 Task: Find flights from New Delhi to Paris with specific connecting airports on Google Flights.
Action: Mouse moved to (580, 118)
Screenshot: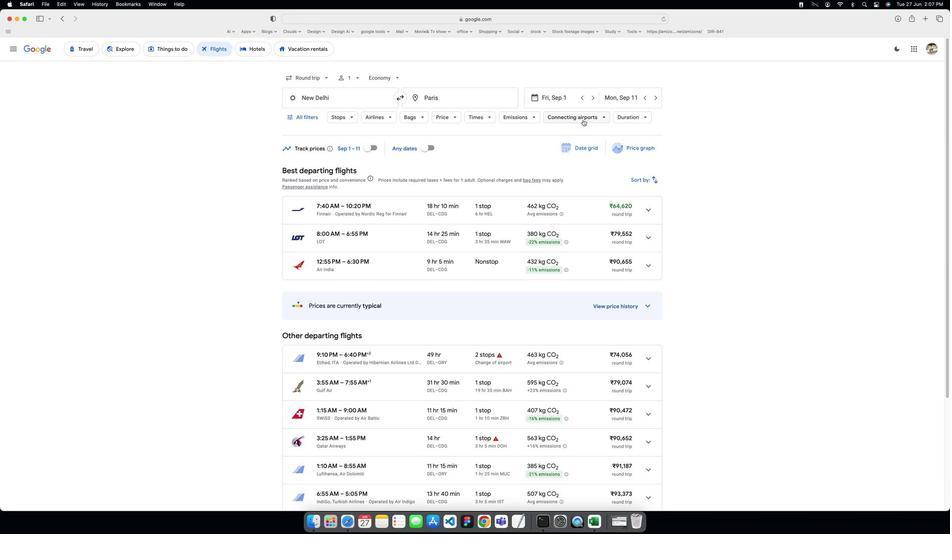 
Action: Mouse pressed left at (580, 118)
Screenshot: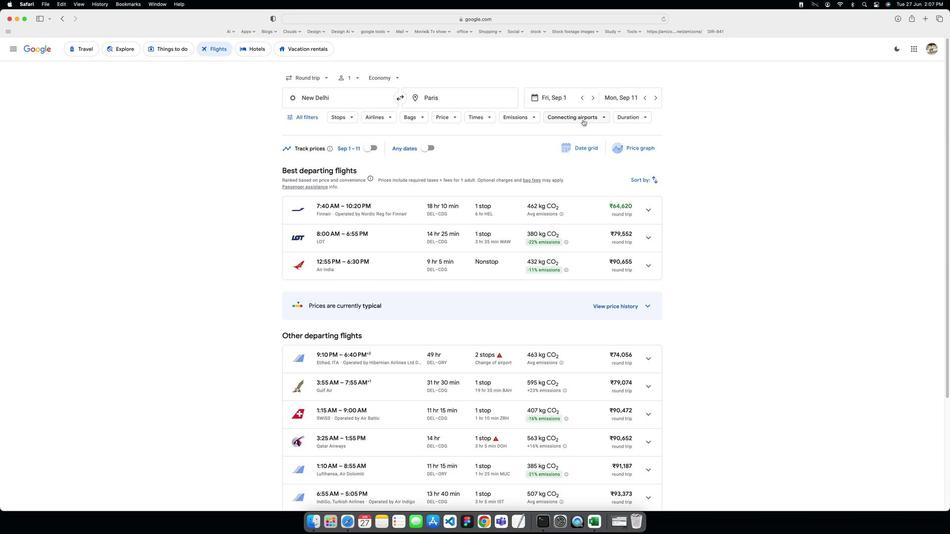 
Action: Mouse moved to (598, 234)
Screenshot: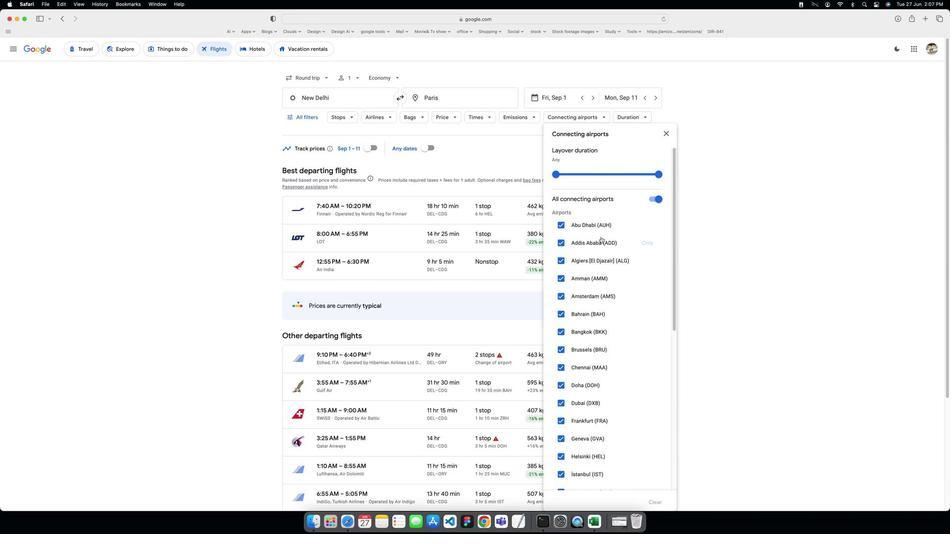 
Action: Mouse scrolled (598, 234) with delta (19, 0)
Screenshot: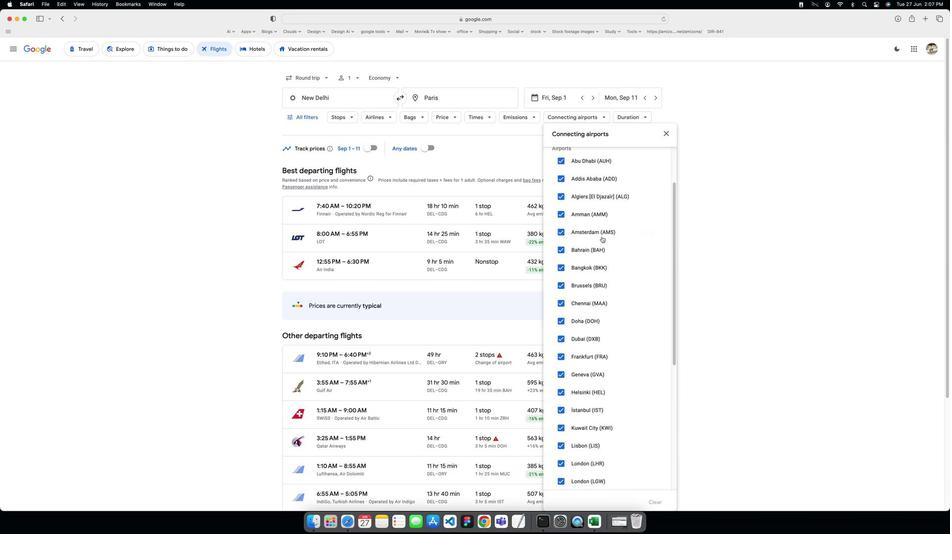 
Action: Mouse scrolled (598, 234) with delta (19, 0)
Screenshot: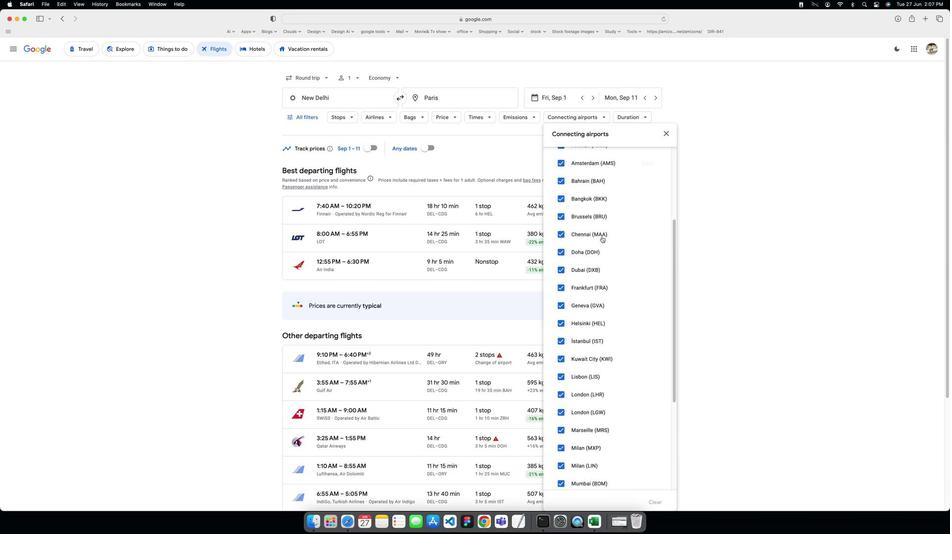 
Action: Mouse moved to (598, 234)
Screenshot: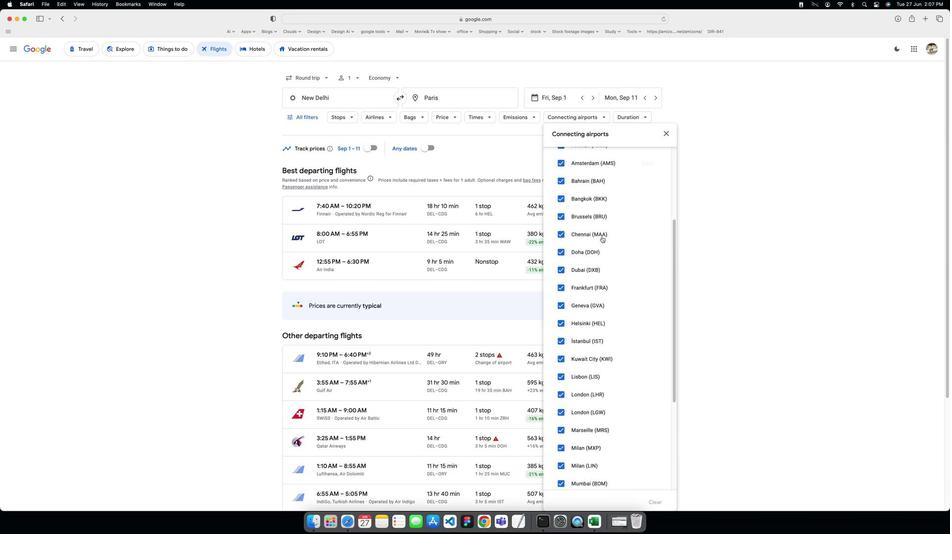 
Action: Mouse scrolled (598, 234) with delta (19, 0)
Screenshot: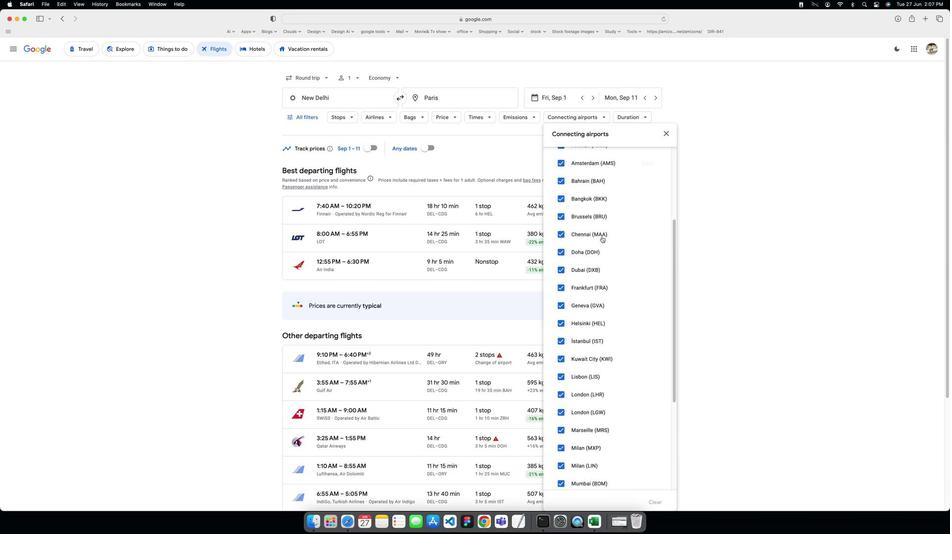 
Action: Mouse moved to (598, 234)
Screenshot: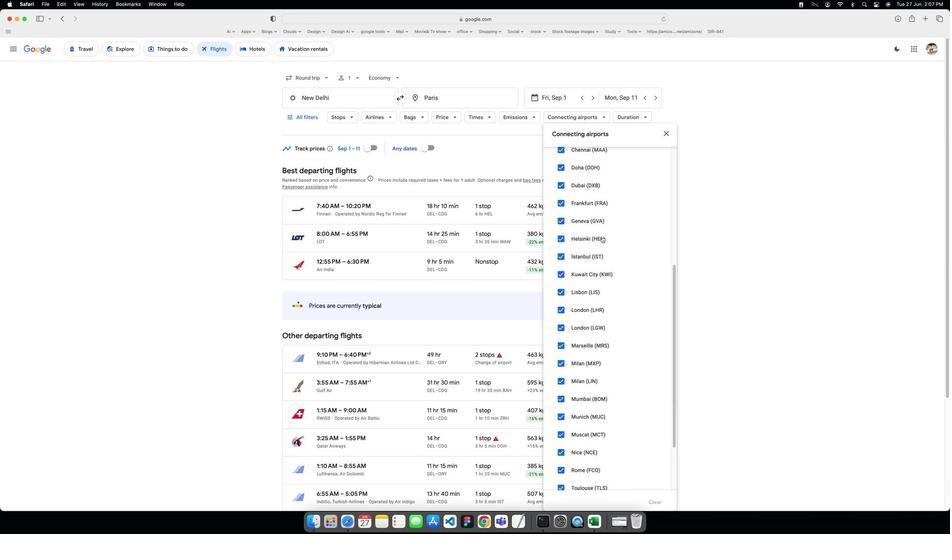 
Action: Mouse scrolled (598, 234) with delta (19, 0)
Screenshot: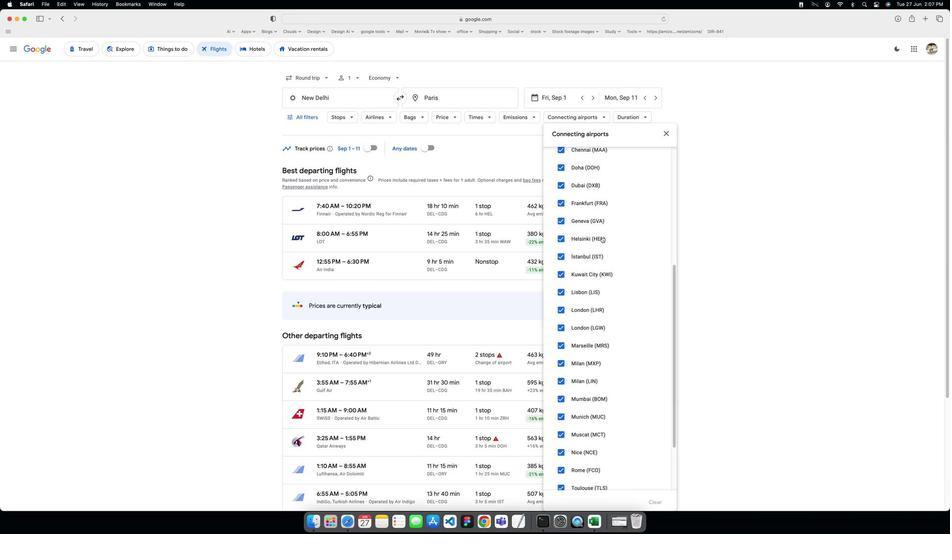 
Action: Mouse scrolled (598, 234) with delta (19, 0)
Screenshot: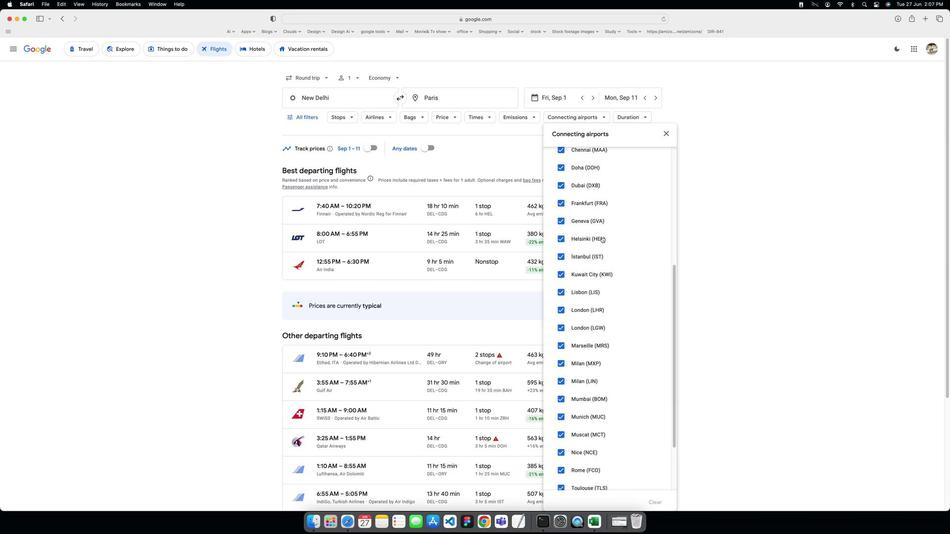
Action: Mouse moved to (645, 310)
Screenshot: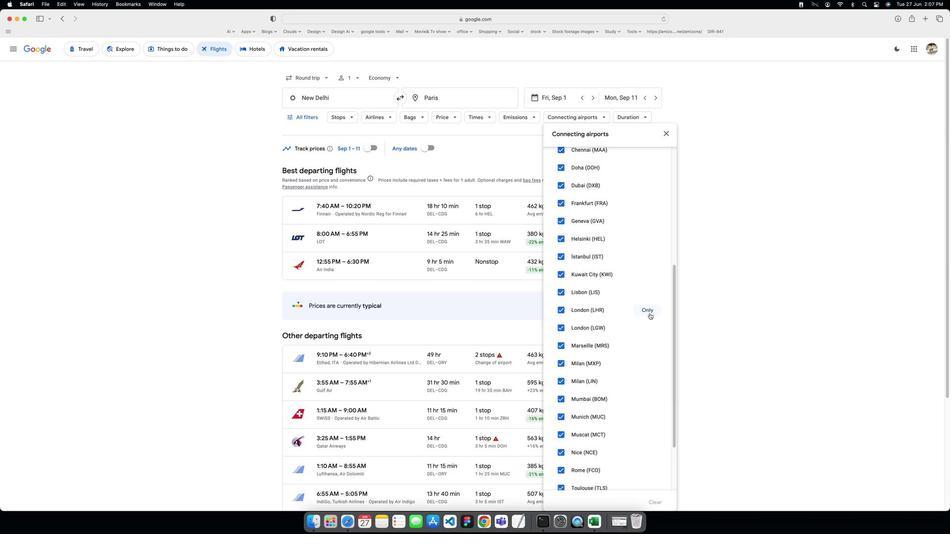 
Action: Mouse pressed left at (645, 310)
Screenshot: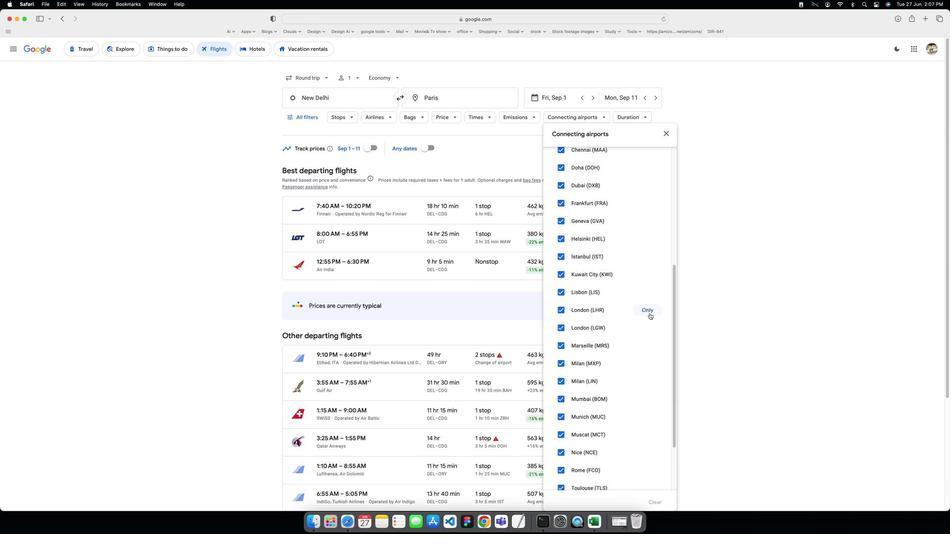 
Action: Mouse moved to (641, 307)
Screenshot: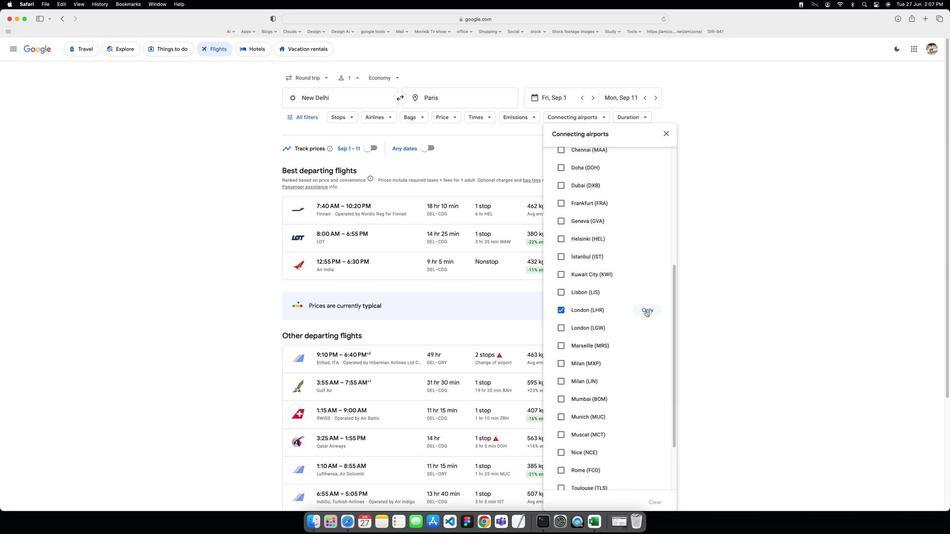
Action: Mouse scrolled (641, 307) with delta (19, 0)
Screenshot: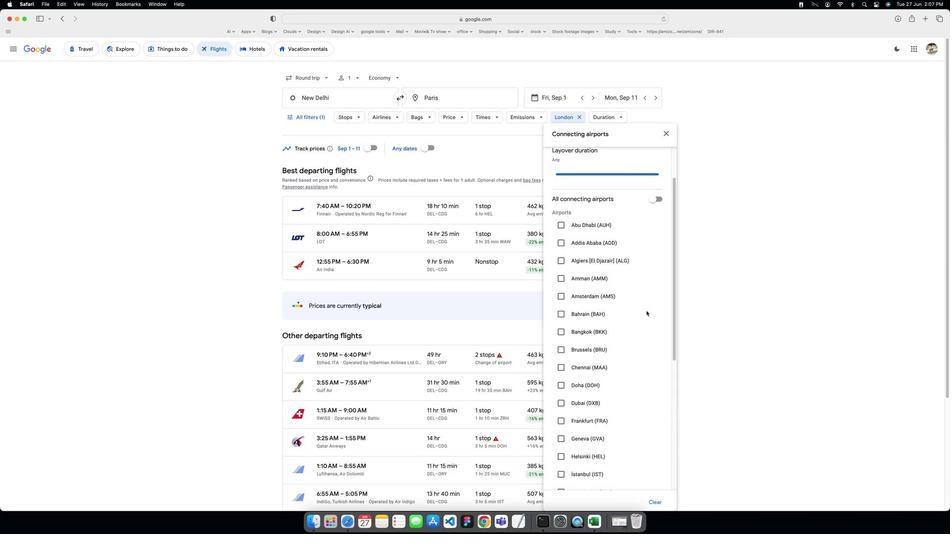 
Action: Mouse scrolled (641, 307) with delta (19, 0)
Screenshot: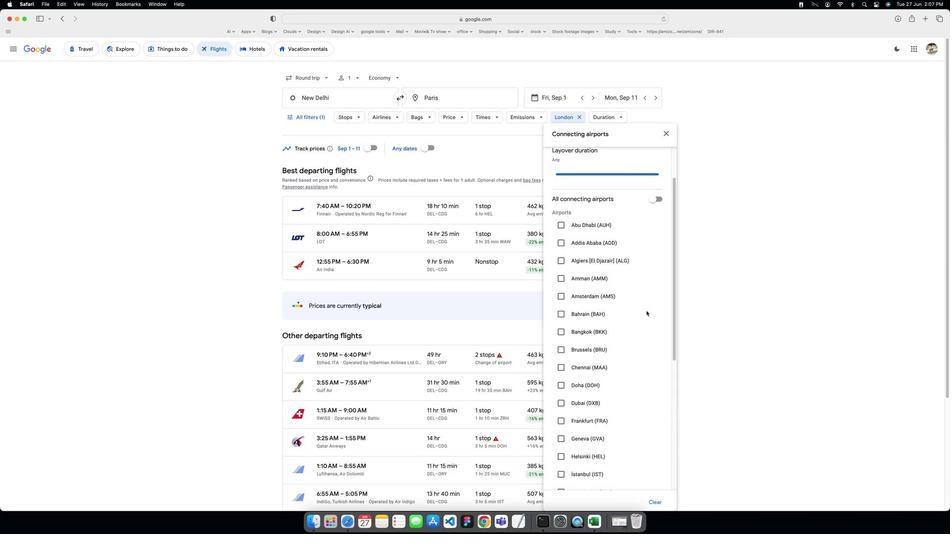 
Action: Mouse scrolled (641, 307) with delta (19, 1)
Screenshot: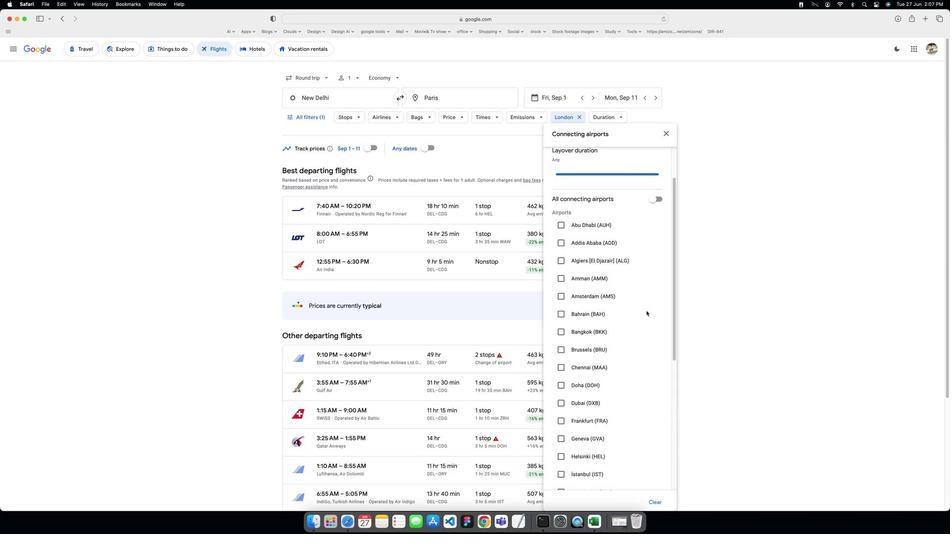 
Action: Mouse scrolled (641, 307) with delta (19, 1)
Screenshot: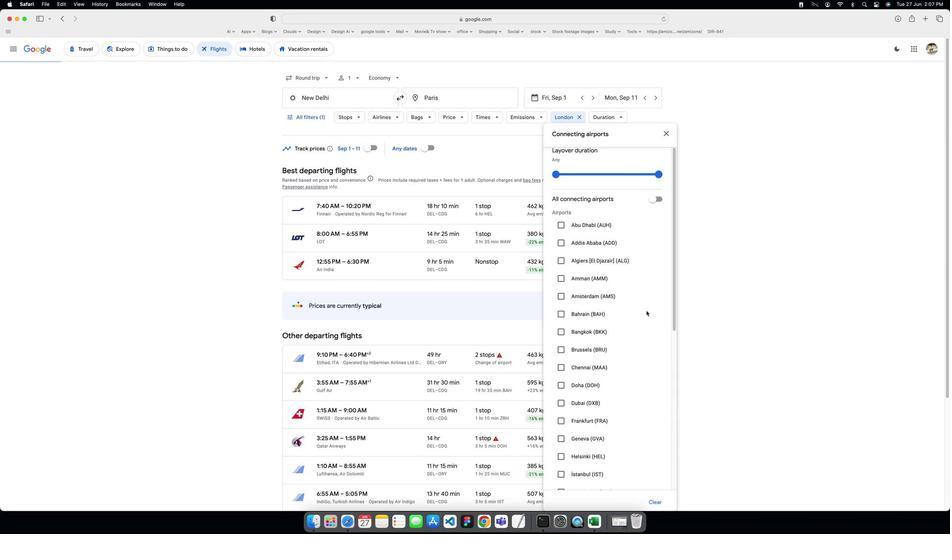 
Action: Mouse scrolled (641, 307) with delta (19, 2)
Screenshot: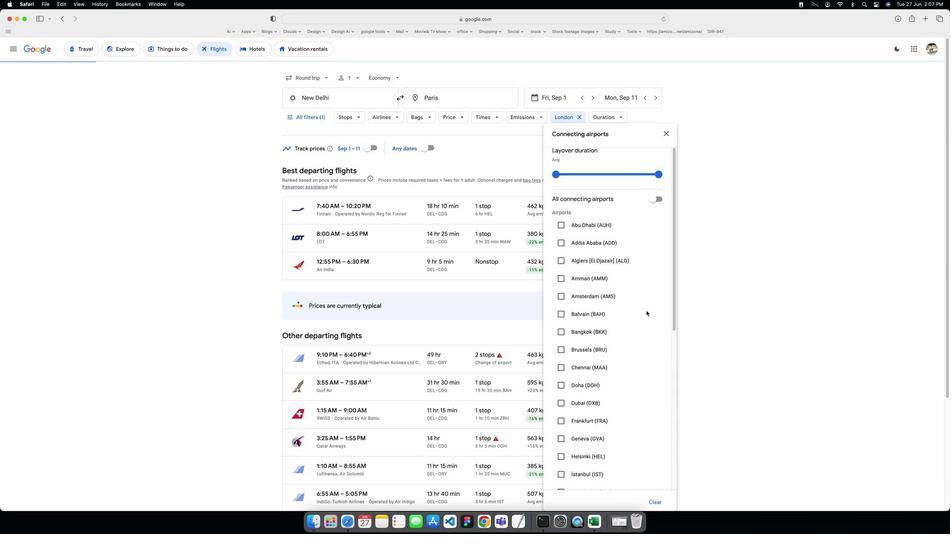 
Action: Mouse moved to (635, 293)
Screenshot: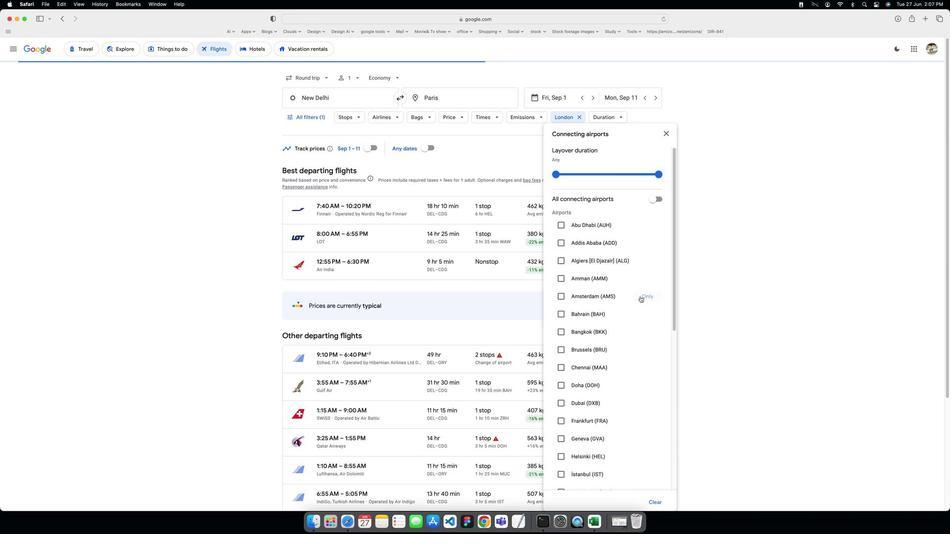 
Action: Mouse scrolled (635, 293) with delta (19, 0)
Screenshot: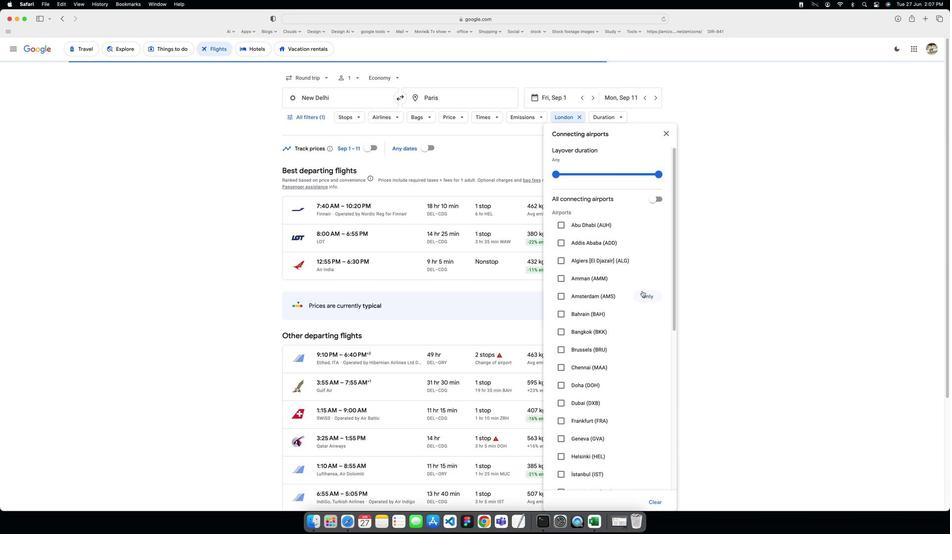 
Action: Mouse scrolled (635, 293) with delta (19, 0)
Screenshot: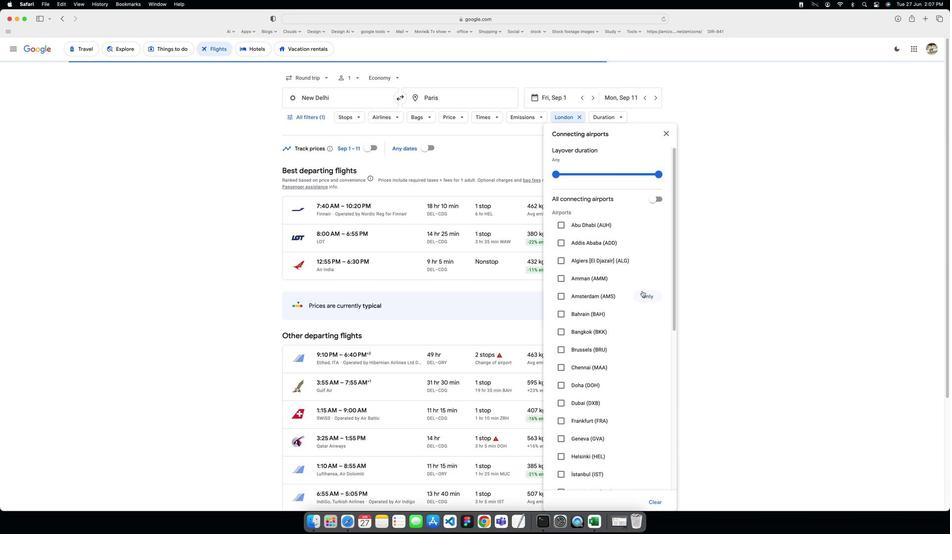 
Action: Mouse moved to (653, 170)
Screenshot: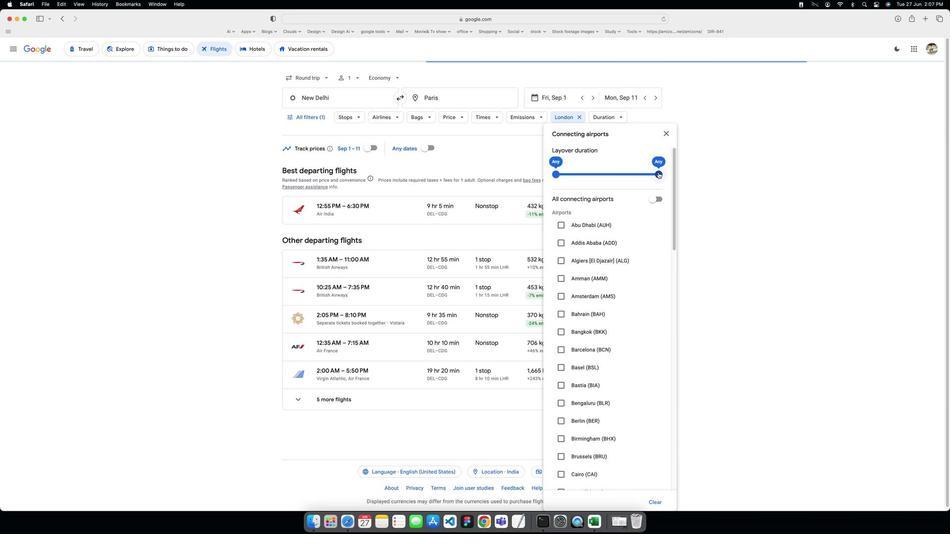 
Action: Mouse pressed left at (653, 170)
Screenshot: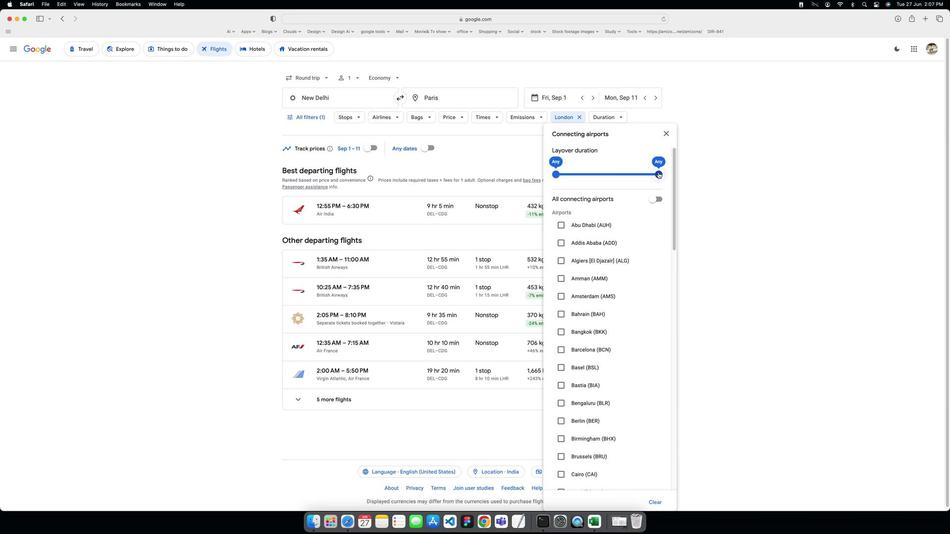 
Action: Mouse moved to (605, 277)
Screenshot: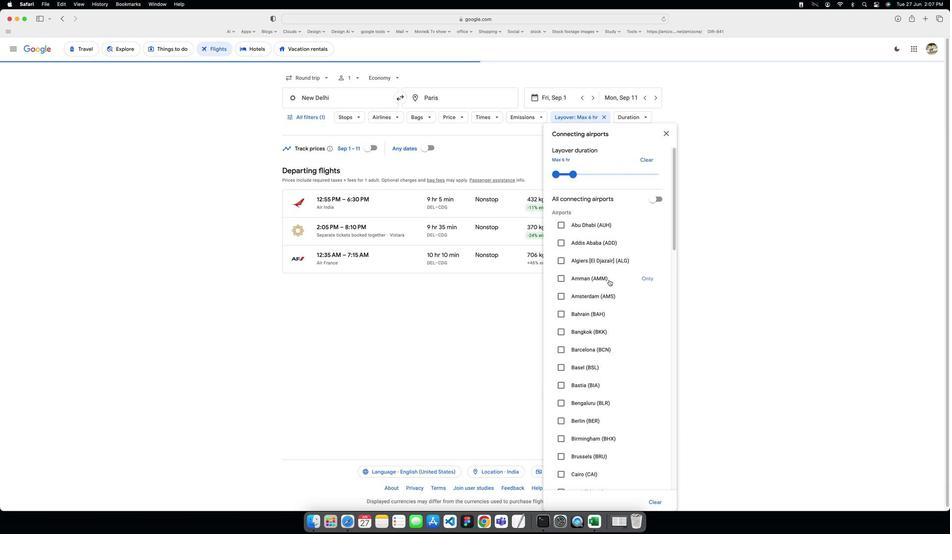 
Action: Mouse scrolled (605, 277) with delta (19, 0)
Screenshot: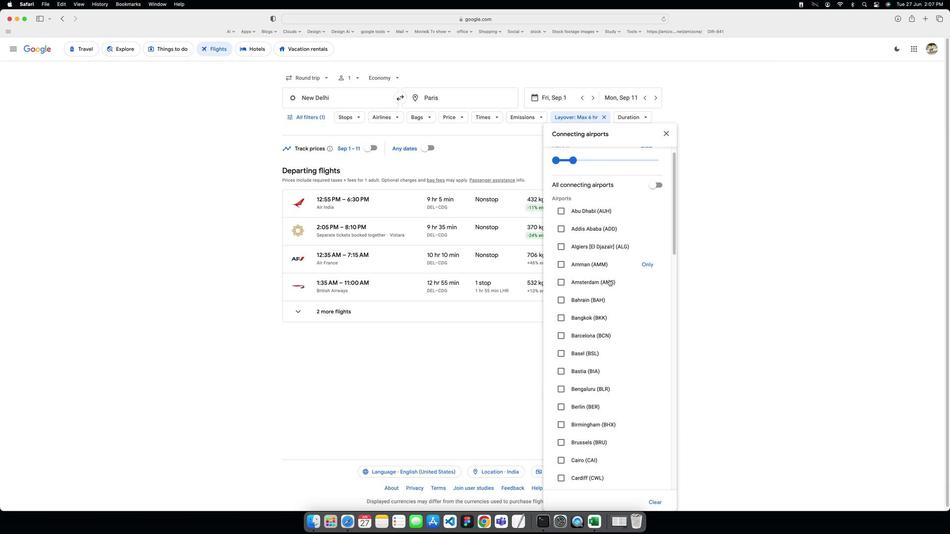 
Action: Mouse scrolled (605, 277) with delta (19, 0)
Screenshot: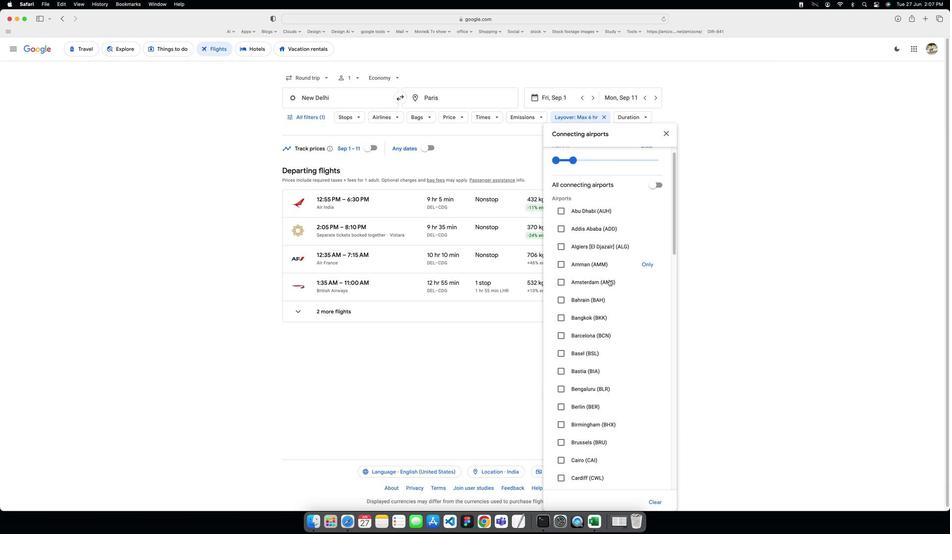 
Action: Mouse scrolled (605, 277) with delta (19, 0)
Screenshot: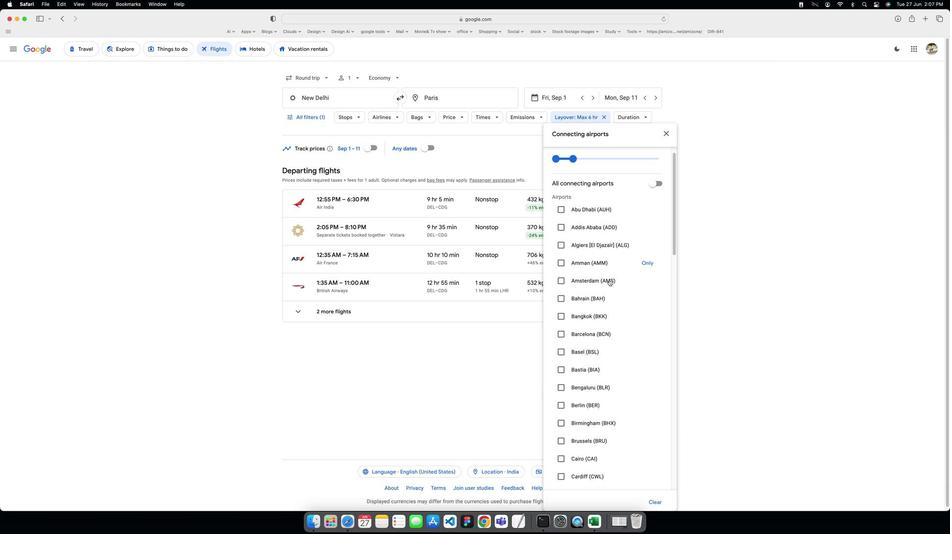 
Action: Mouse scrolled (605, 277) with delta (19, 0)
Screenshot: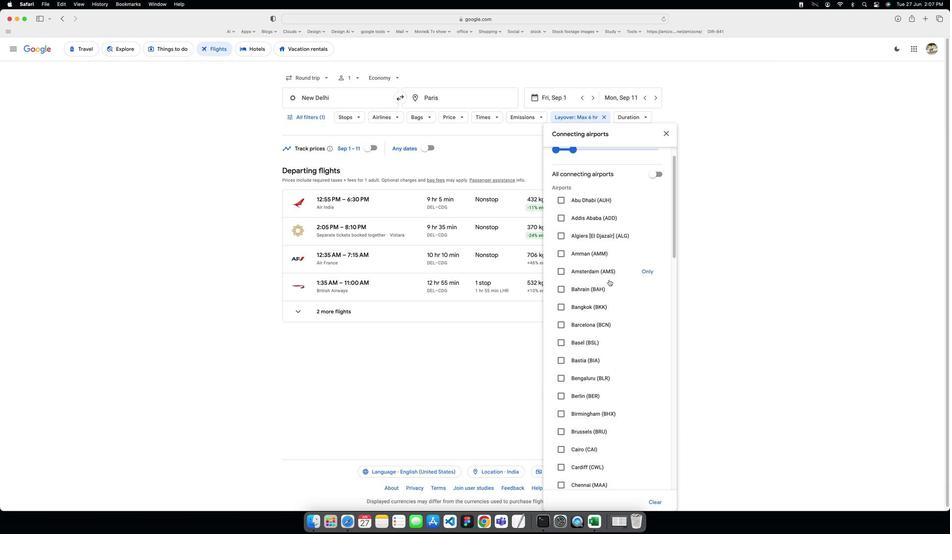 
Action: Mouse scrolled (605, 277) with delta (19, 0)
Screenshot: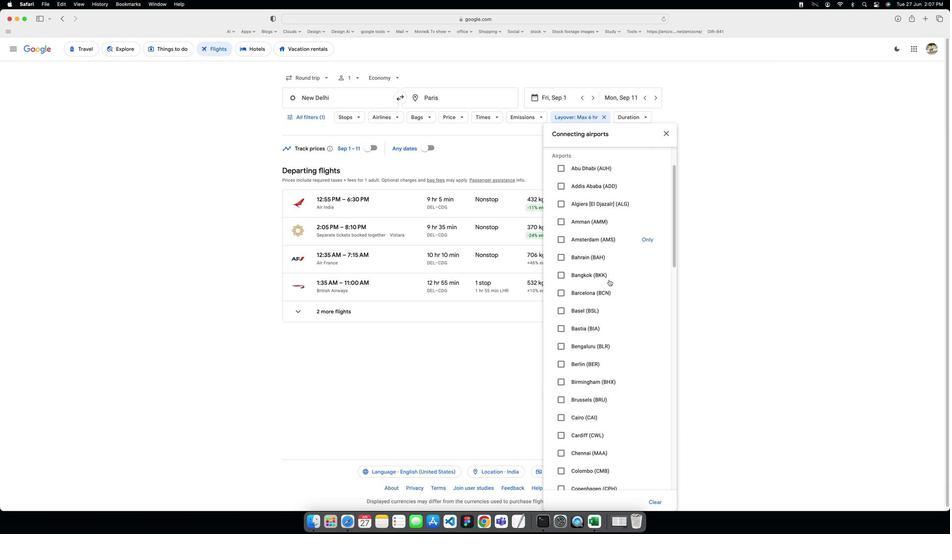 
Action: Mouse scrolled (605, 277) with delta (19, 0)
Screenshot: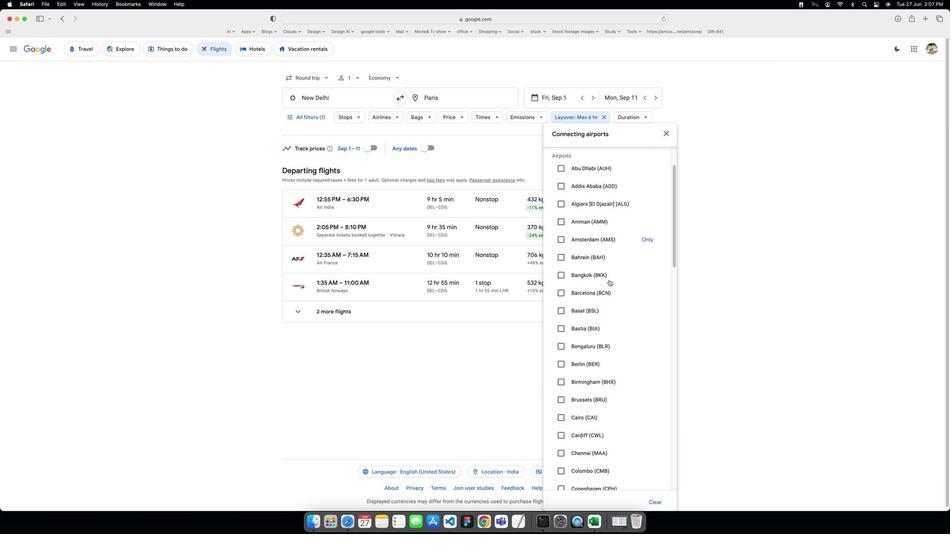 
Action: Mouse scrolled (605, 277) with delta (19, 0)
Screenshot: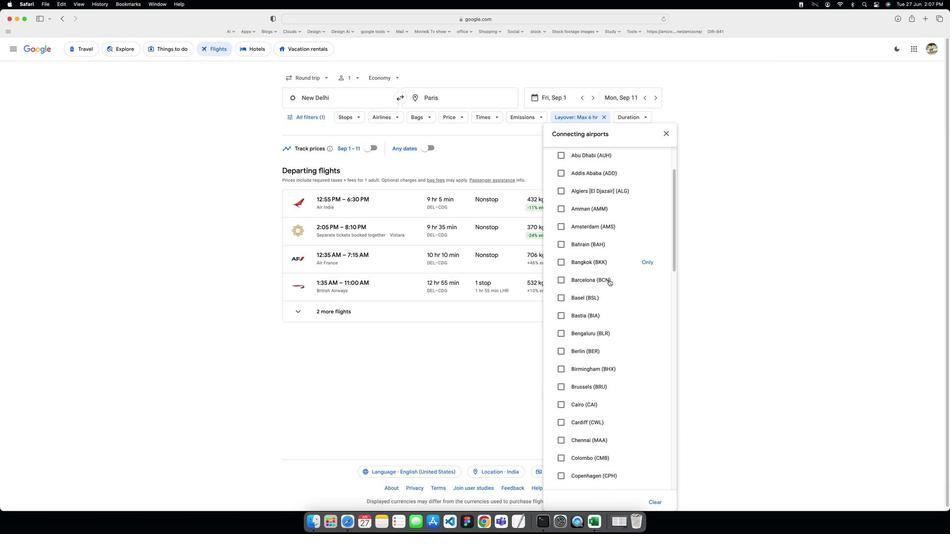 
Action: Mouse scrolled (605, 277) with delta (19, 0)
Screenshot: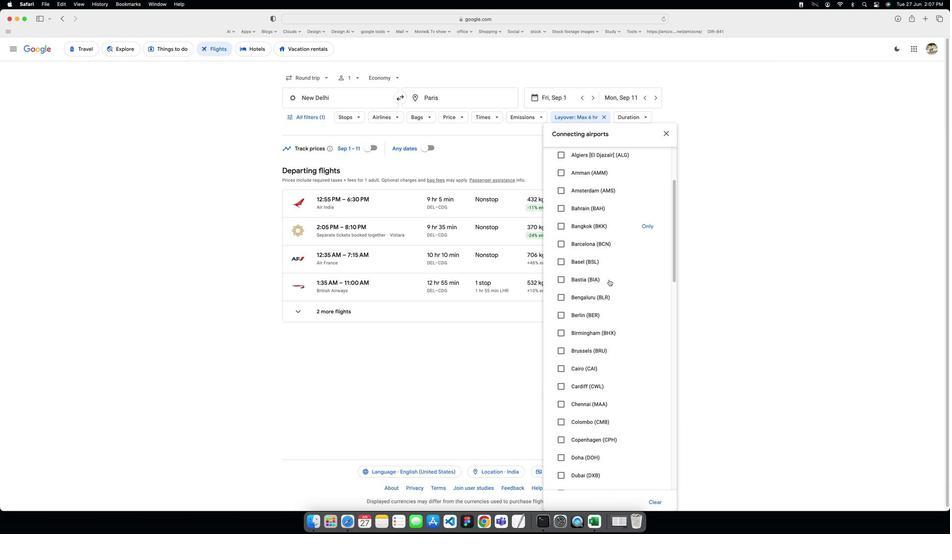 
Action: Mouse scrolled (605, 277) with delta (19, 0)
Screenshot: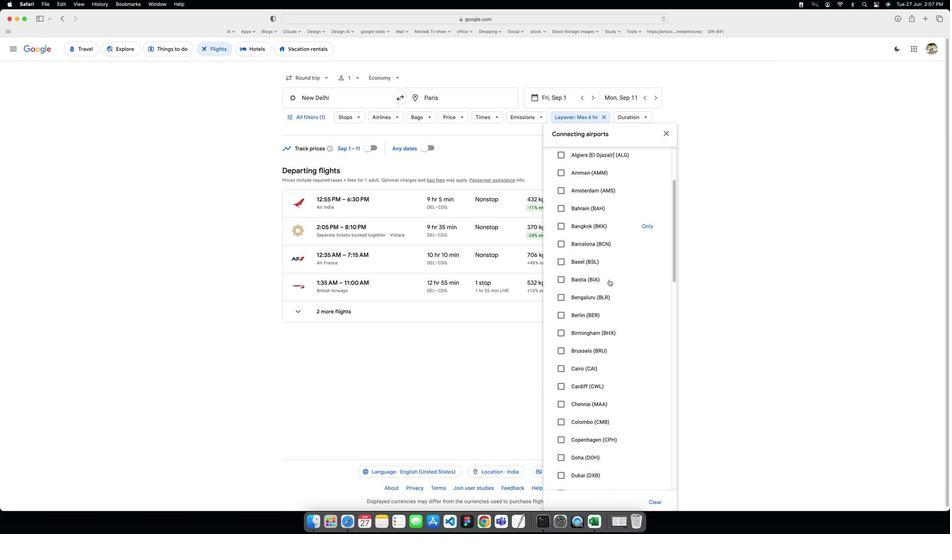
Action: Mouse scrolled (605, 277) with delta (19, 0)
Screenshot: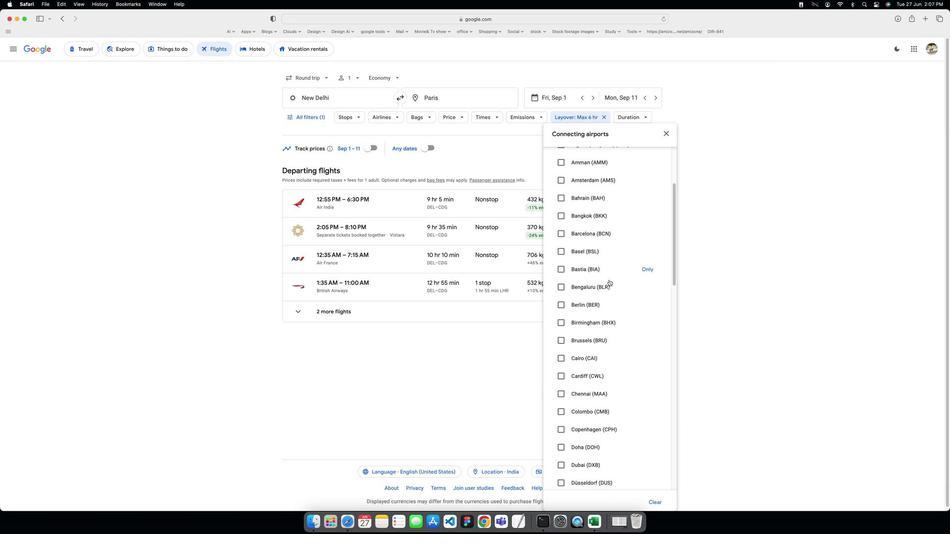 
Action: Mouse scrolled (605, 277) with delta (19, 0)
Screenshot: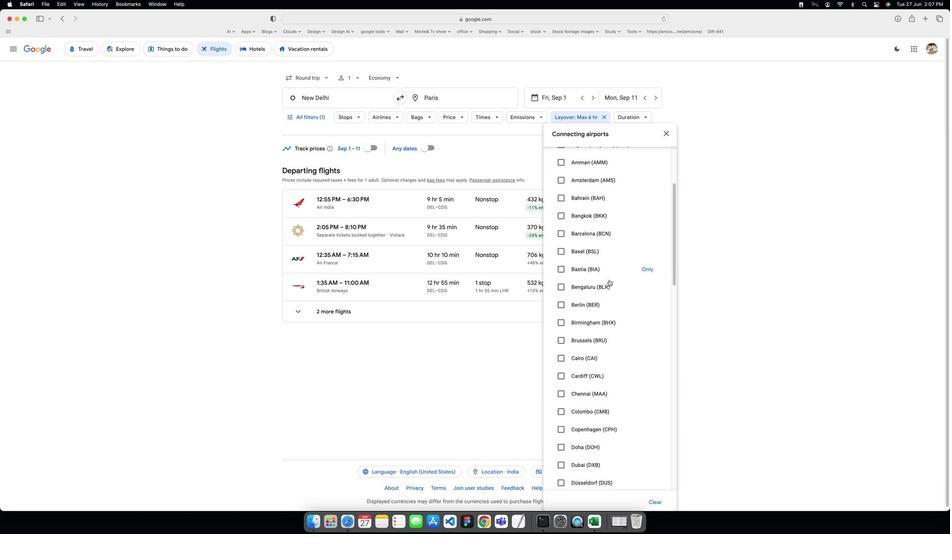 
Action: Mouse scrolled (605, 277) with delta (19, 0)
Screenshot: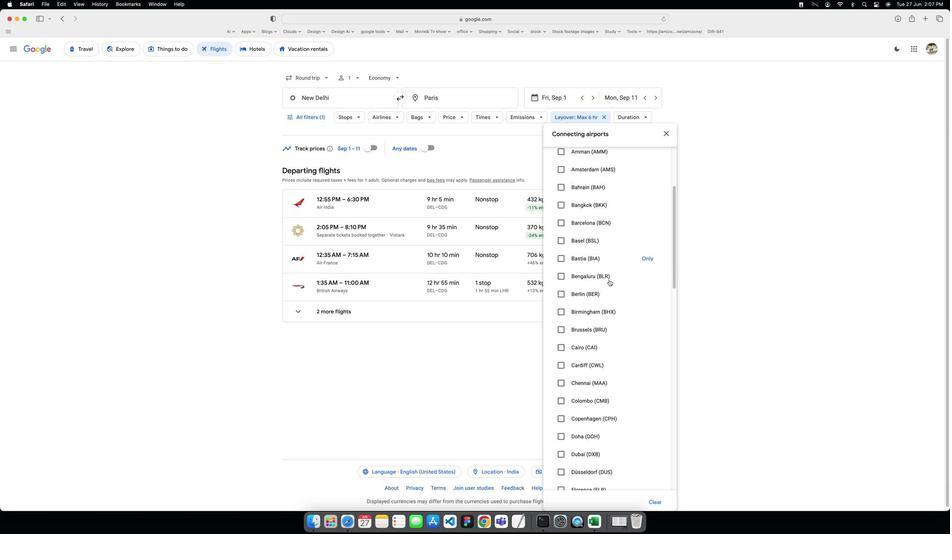 
Action: Mouse scrolled (605, 277) with delta (19, 0)
Screenshot: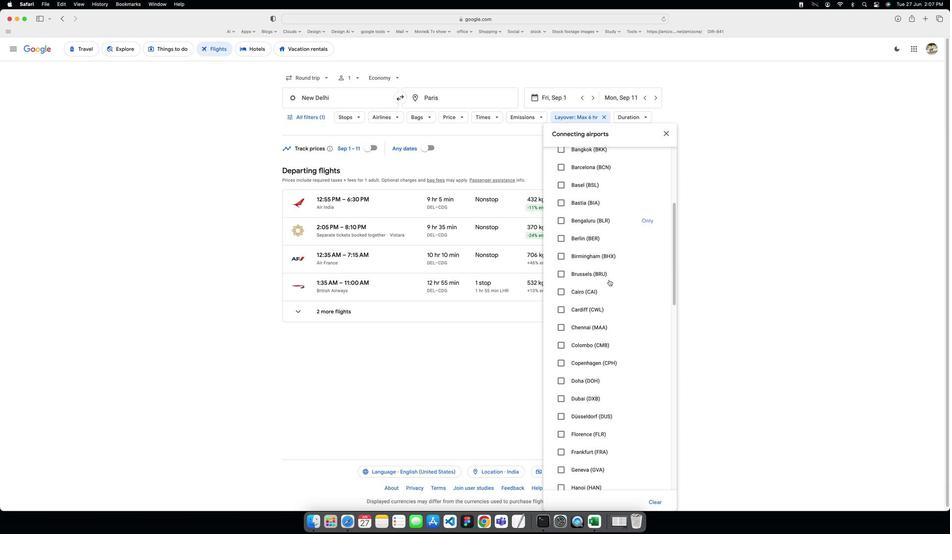 
Action: Mouse scrolled (605, 277) with delta (19, 0)
Screenshot: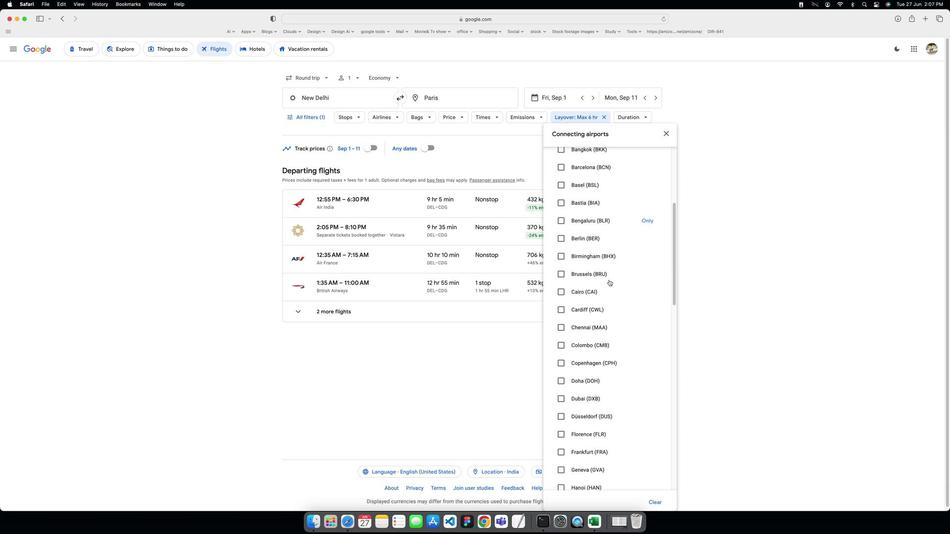 
Action: Mouse scrolled (605, 277) with delta (19, 0)
Screenshot: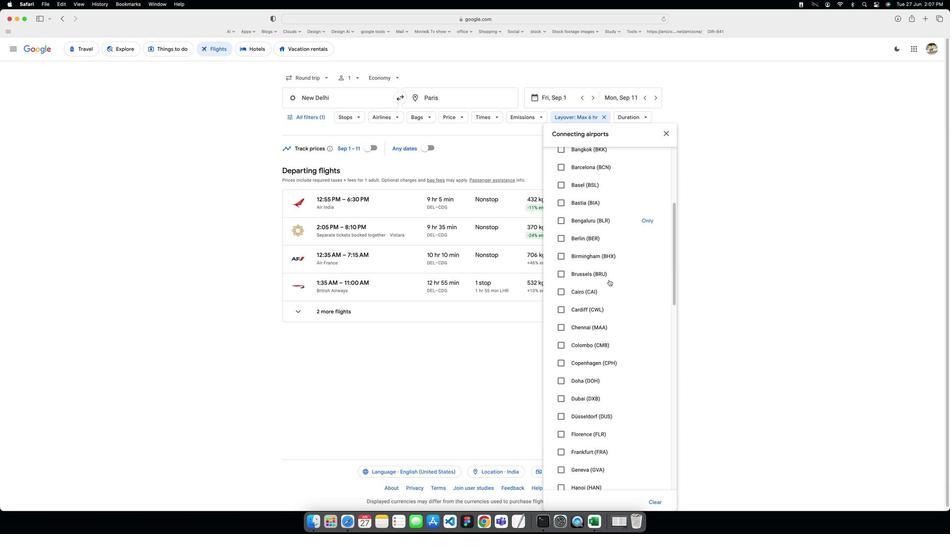 
Action: Mouse scrolled (605, 277) with delta (19, 0)
Screenshot: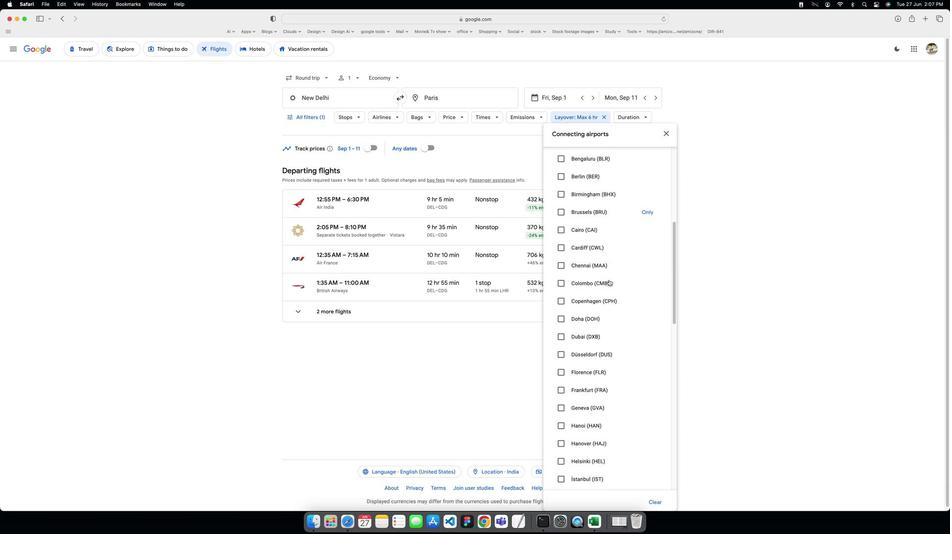 
Action: Mouse scrolled (605, 277) with delta (19, 0)
Screenshot: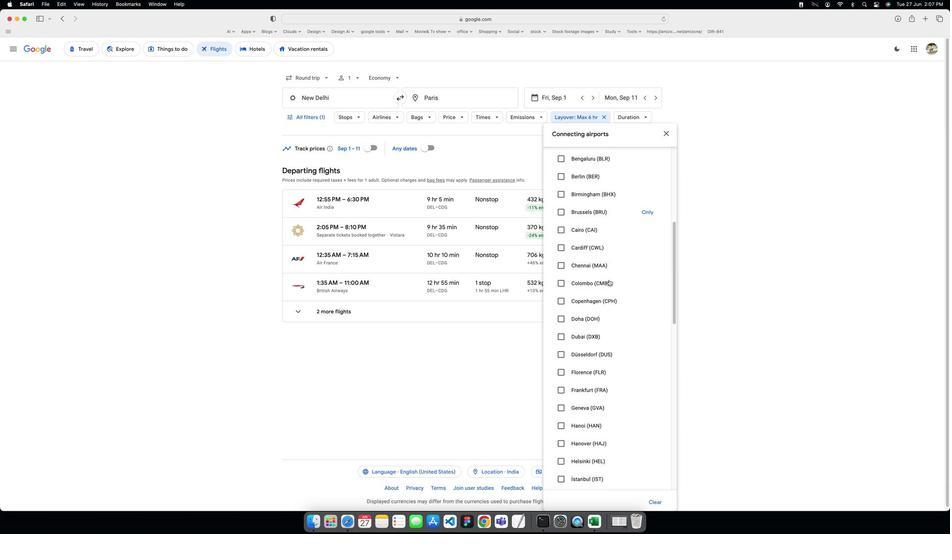
Action: Mouse scrolled (605, 277) with delta (19, 0)
Screenshot: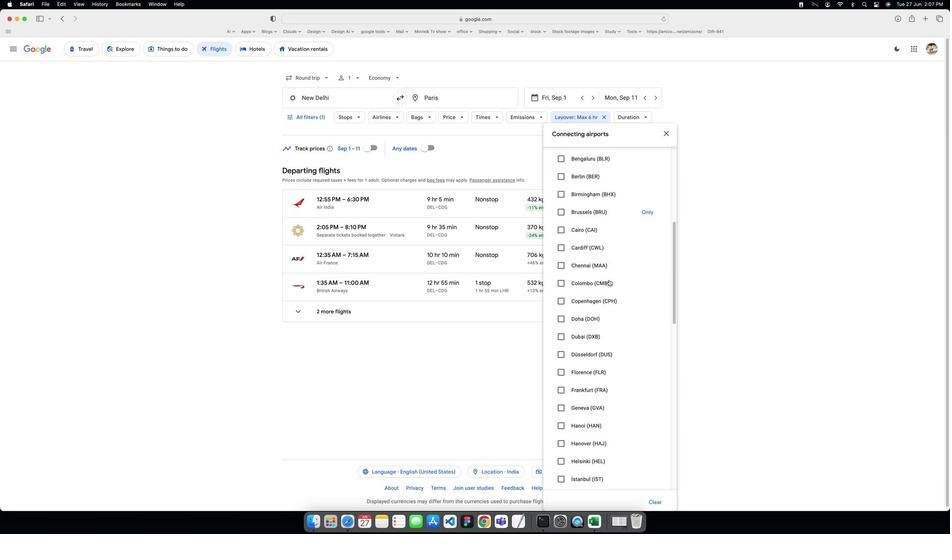 
Action: Mouse moved to (560, 335)
Screenshot: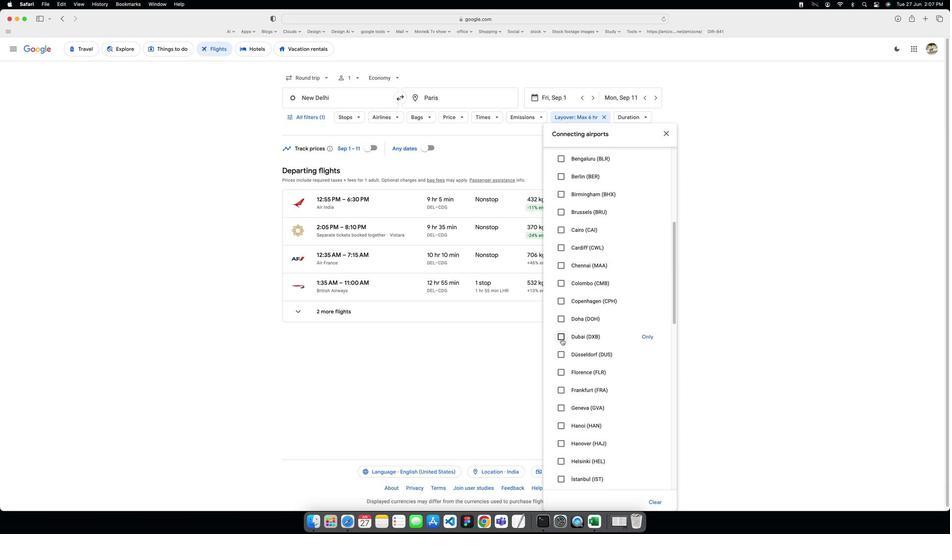 
Action: Mouse pressed left at (560, 335)
Screenshot: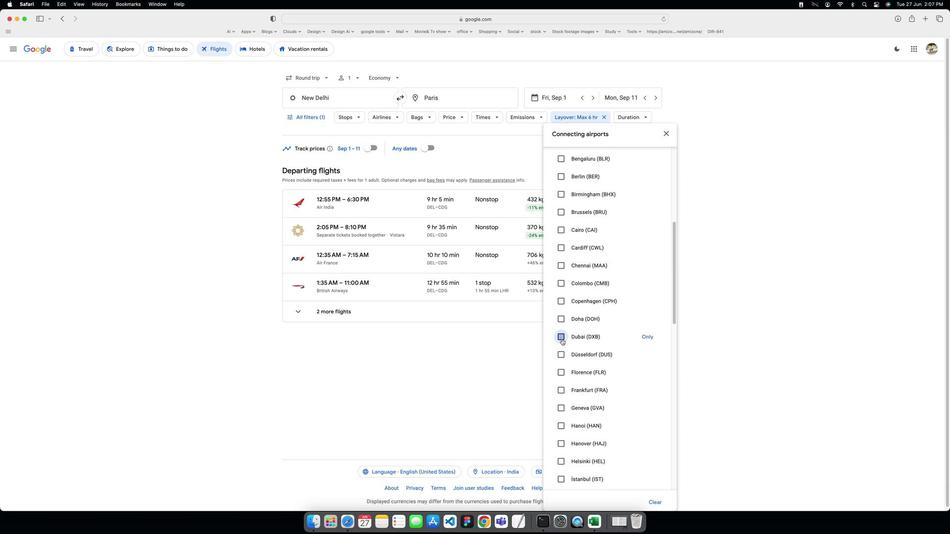 
Action: Mouse moved to (663, 137)
Screenshot: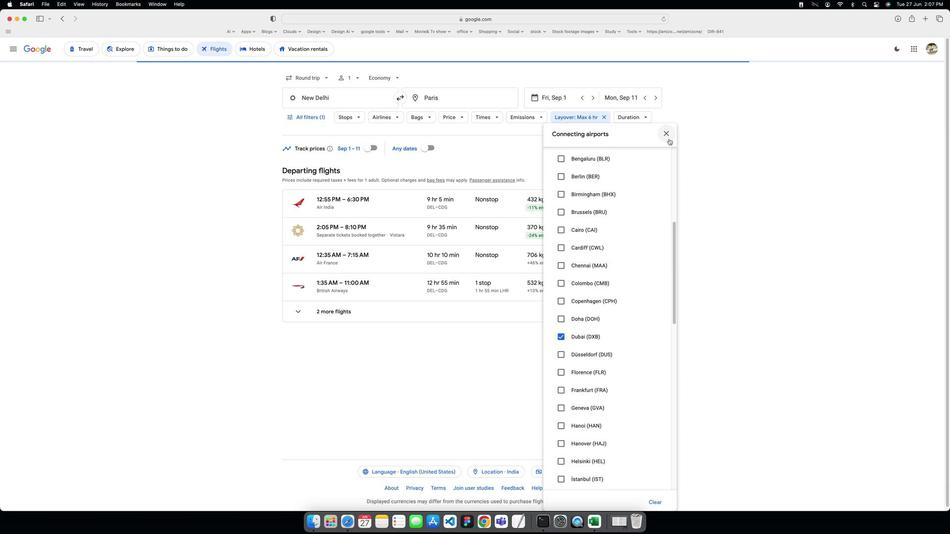 
Action: Mouse pressed left at (663, 137)
Screenshot: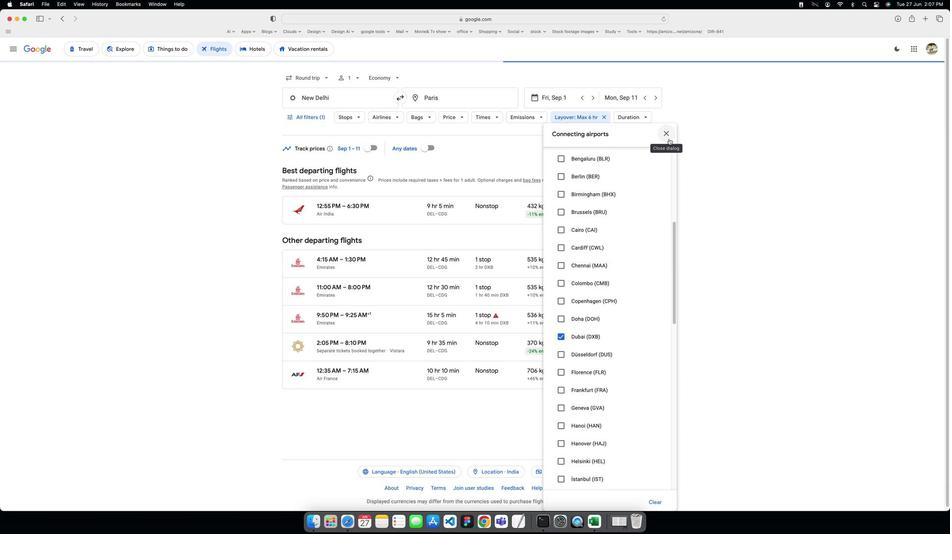 
